 Task: Look for products in the category "Probiotics & Prebiotics" from Nature's Way only.
Action: Mouse moved to (274, 349)
Screenshot: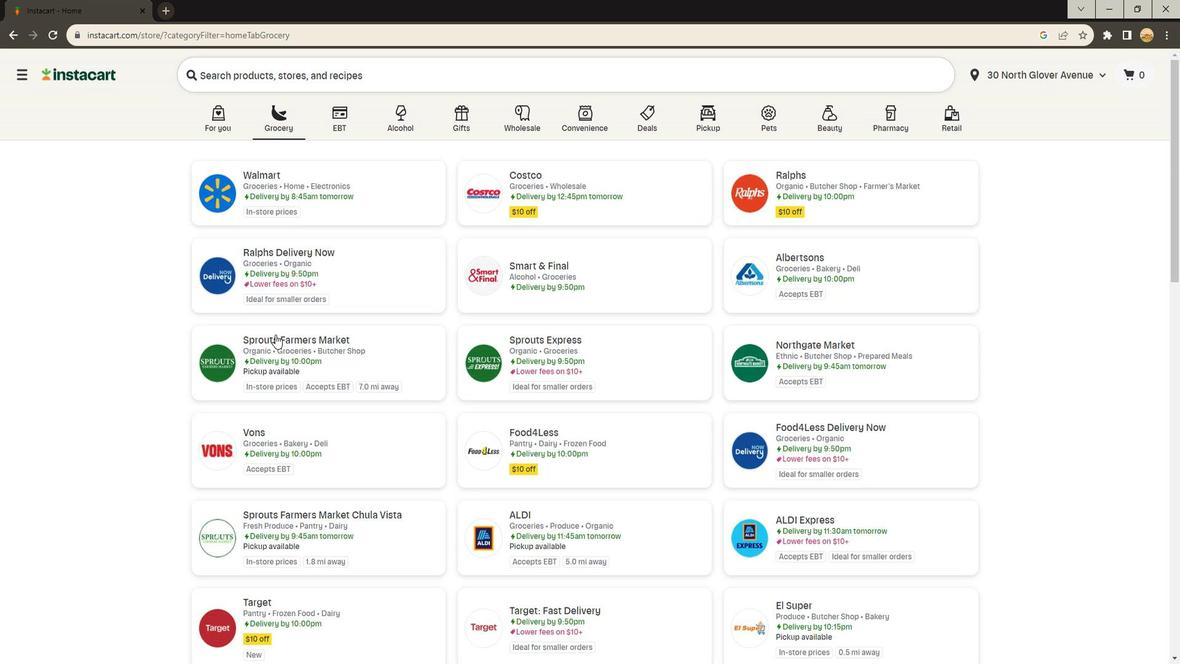 
Action: Mouse pressed left at (274, 349)
Screenshot: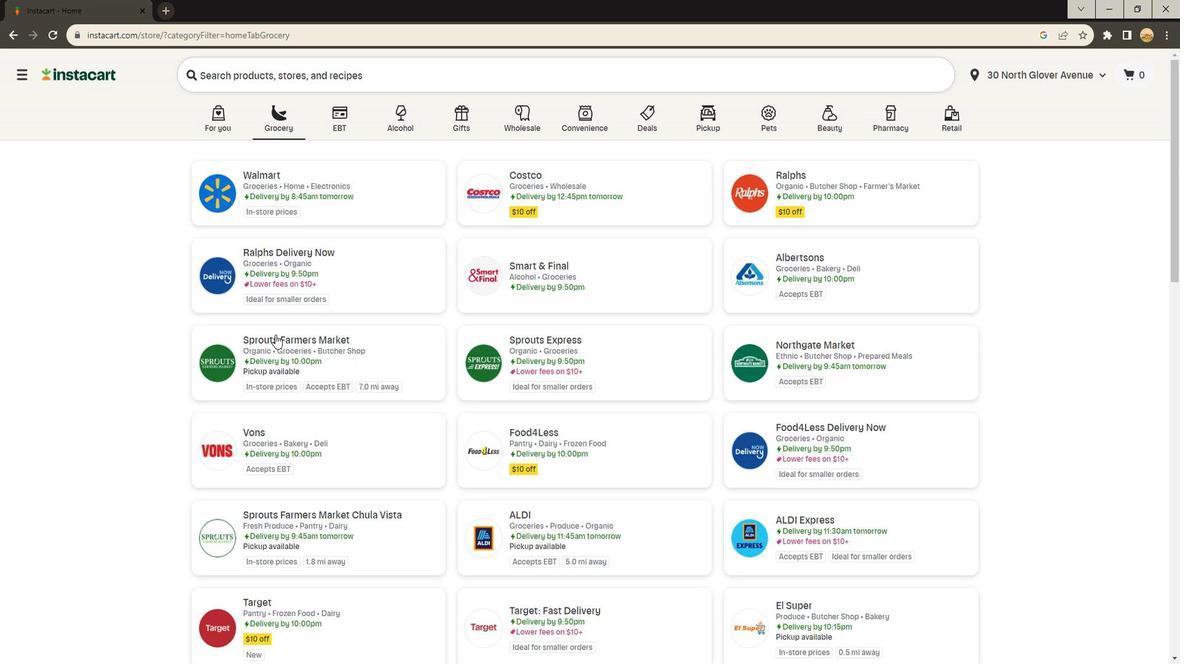 
Action: Mouse moved to (101, 327)
Screenshot: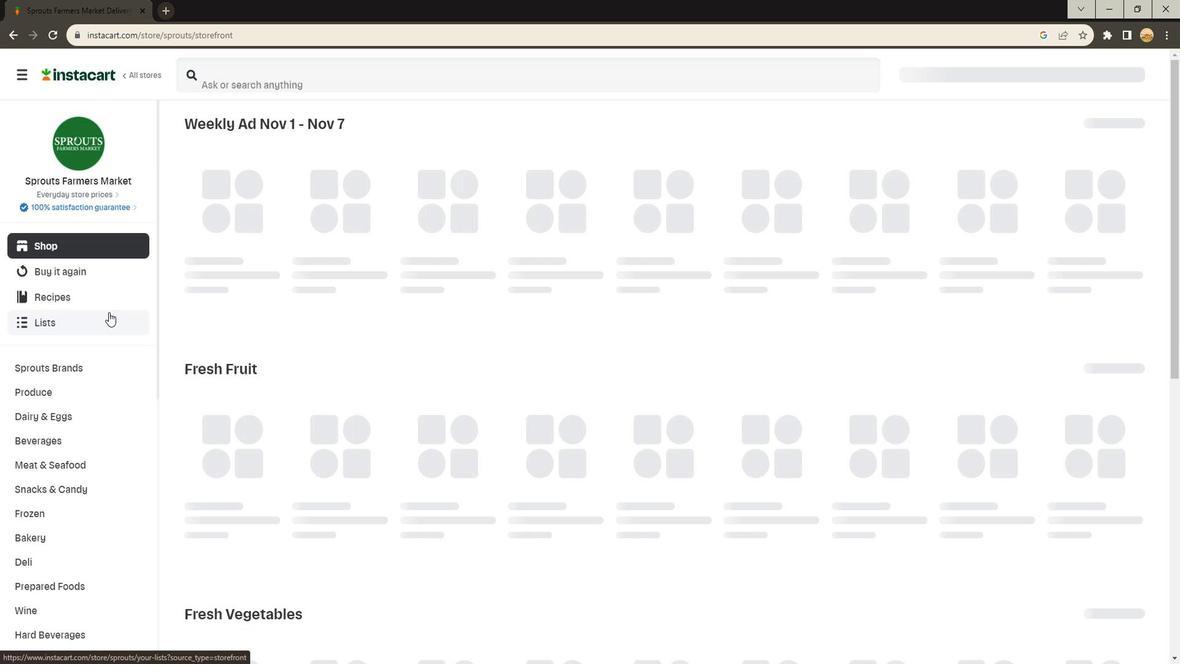 
Action: Mouse scrolled (101, 326) with delta (0, 0)
Screenshot: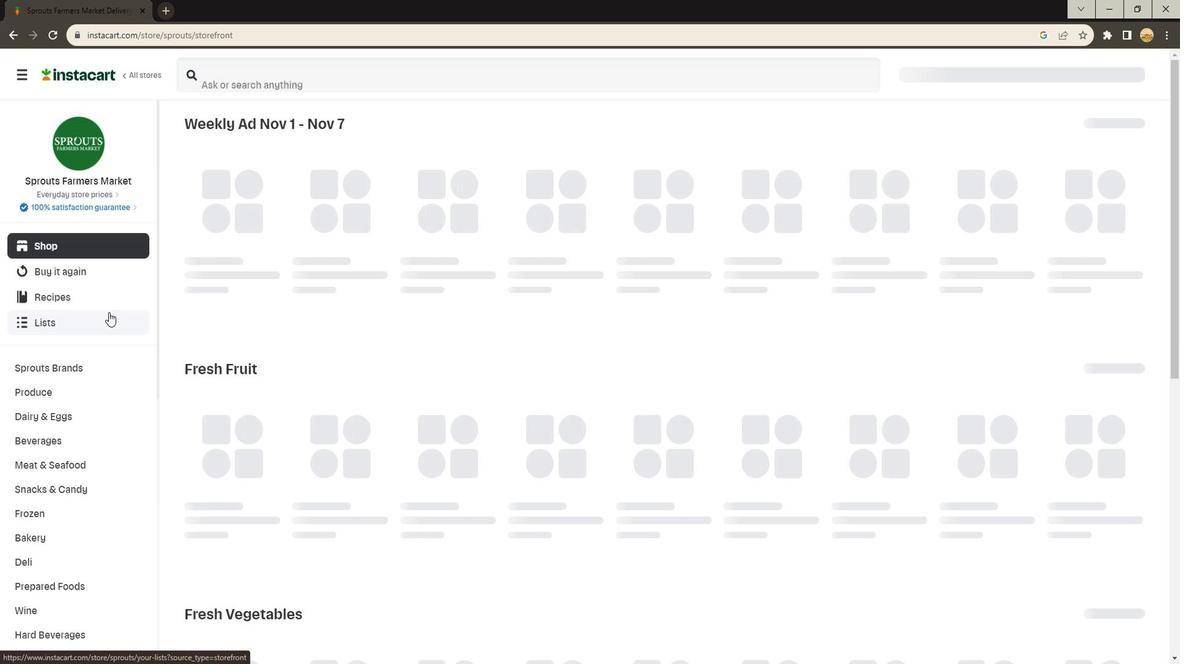 
Action: Mouse moved to (100, 327)
Screenshot: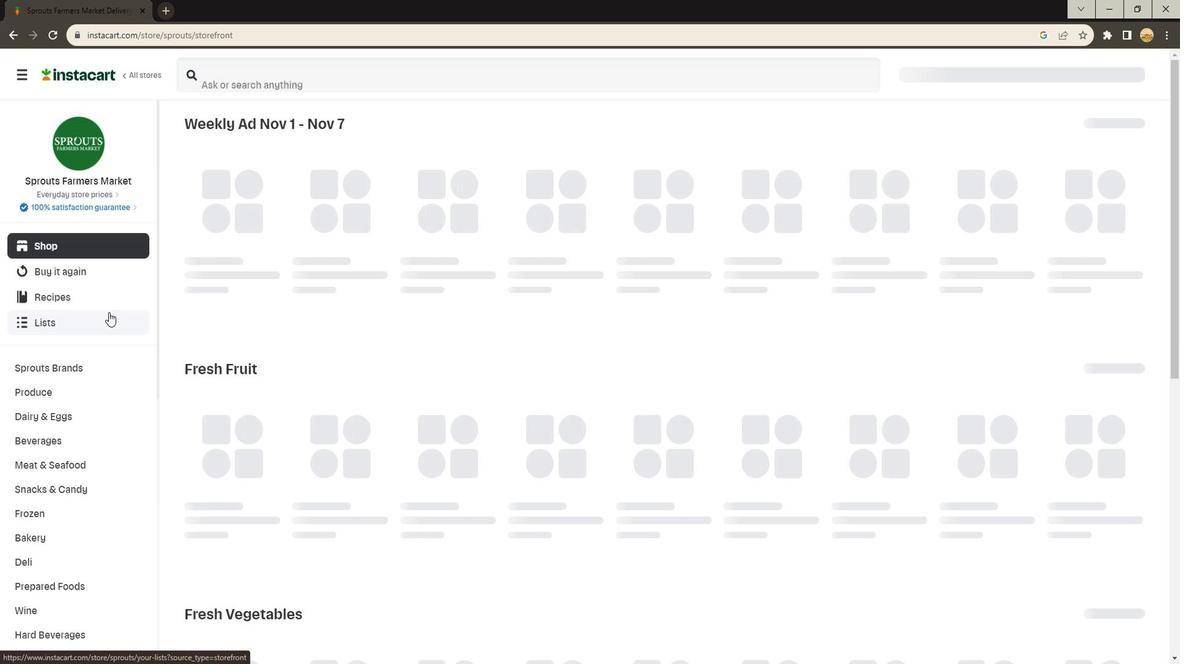 
Action: Mouse scrolled (100, 326) with delta (0, 0)
Screenshot: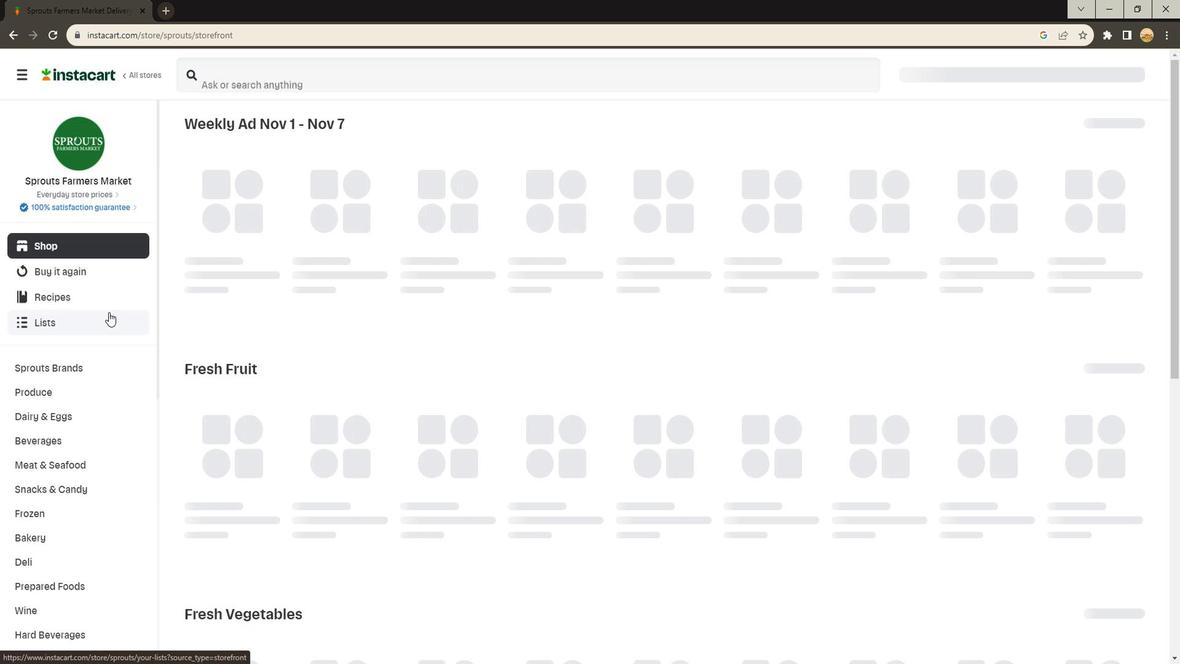 
Action: Mouse moved to (100, 327)
Screenshot: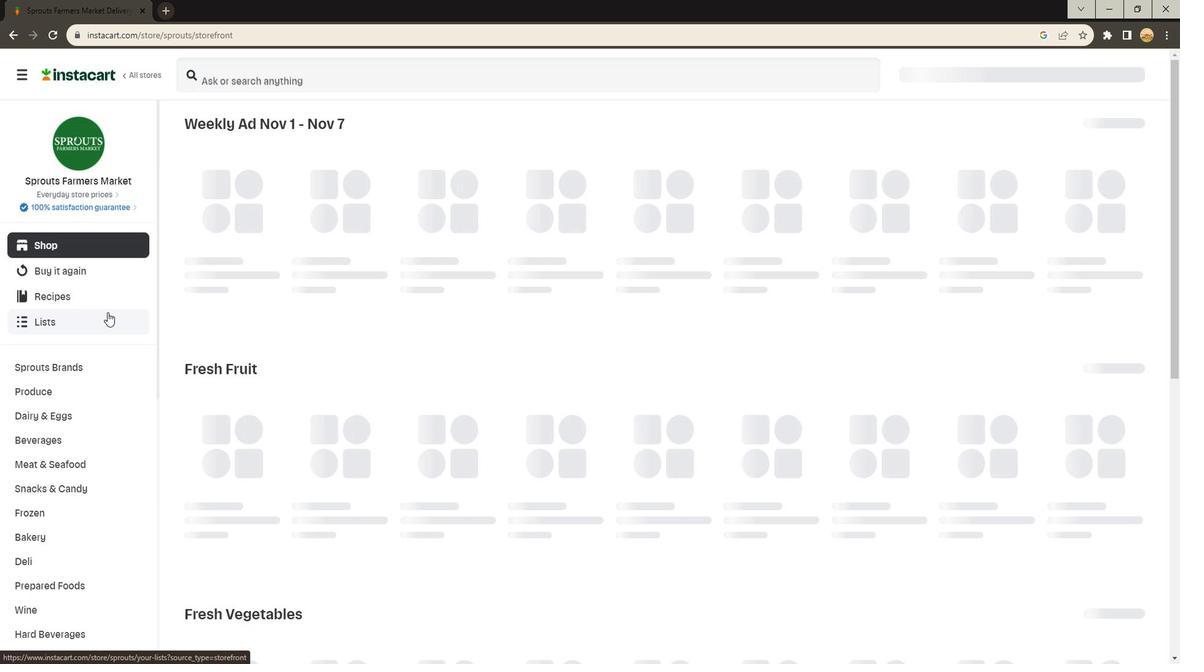 
Action: Mouse scrolled (100, 326) with delta (0, 0)
Screenshot: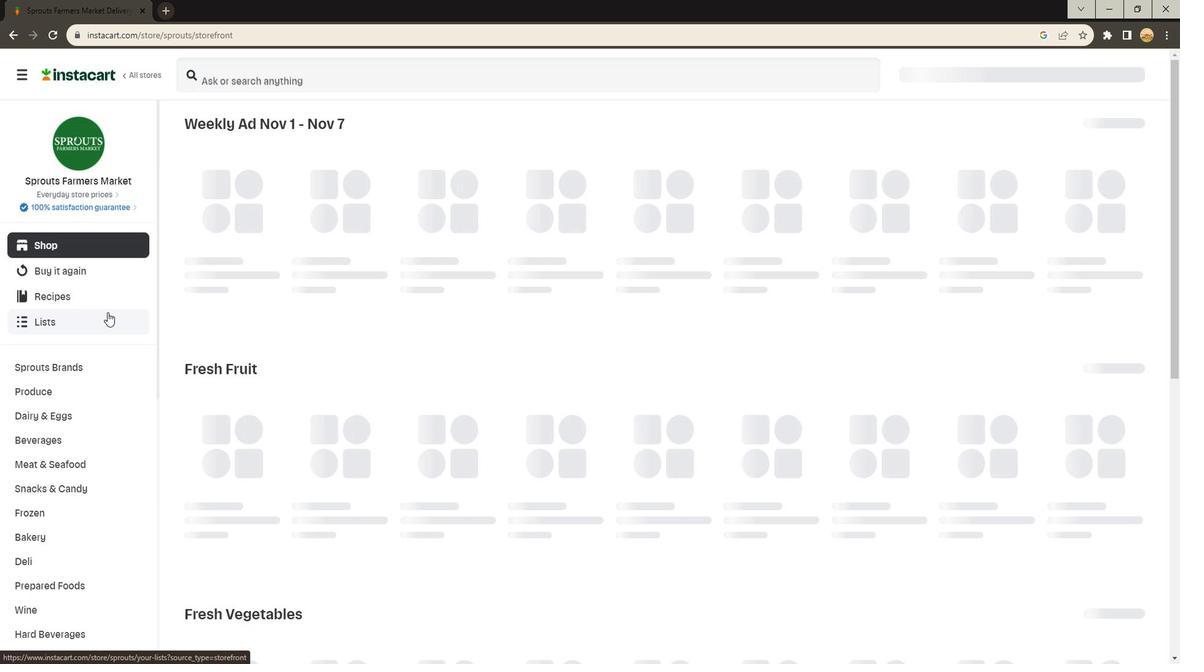 
Action: Mouse moved to (99, 327)
Screenshot: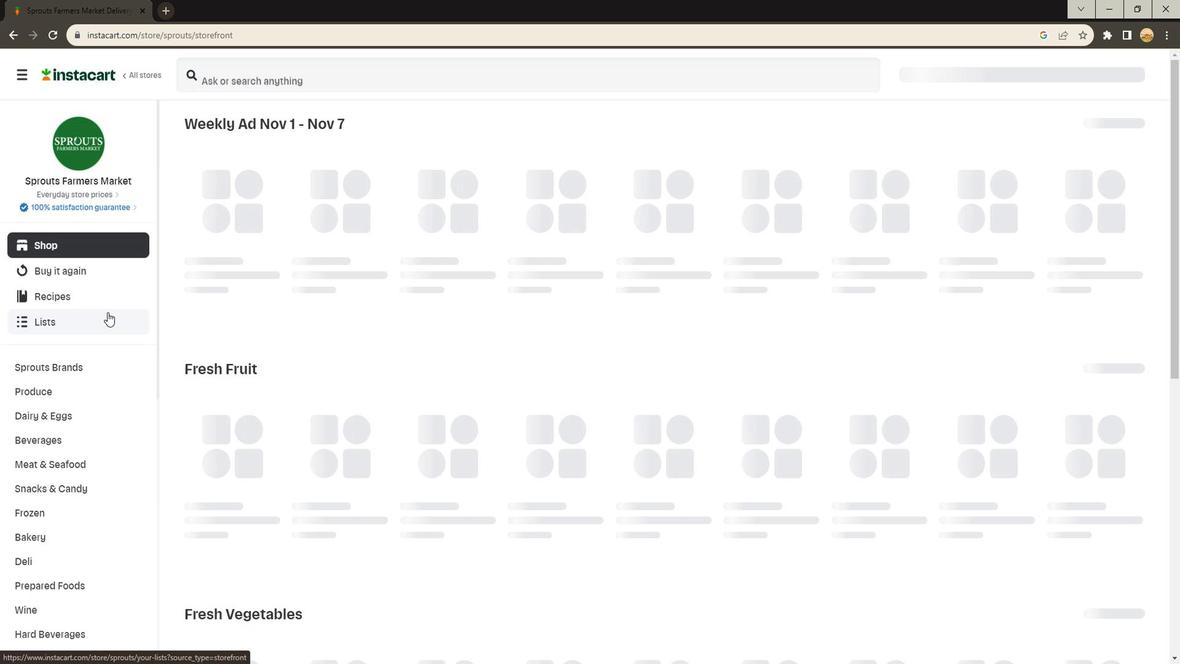 
Action: Mouse scrolled (99, 326) with delta (0, 0)
Screenshot: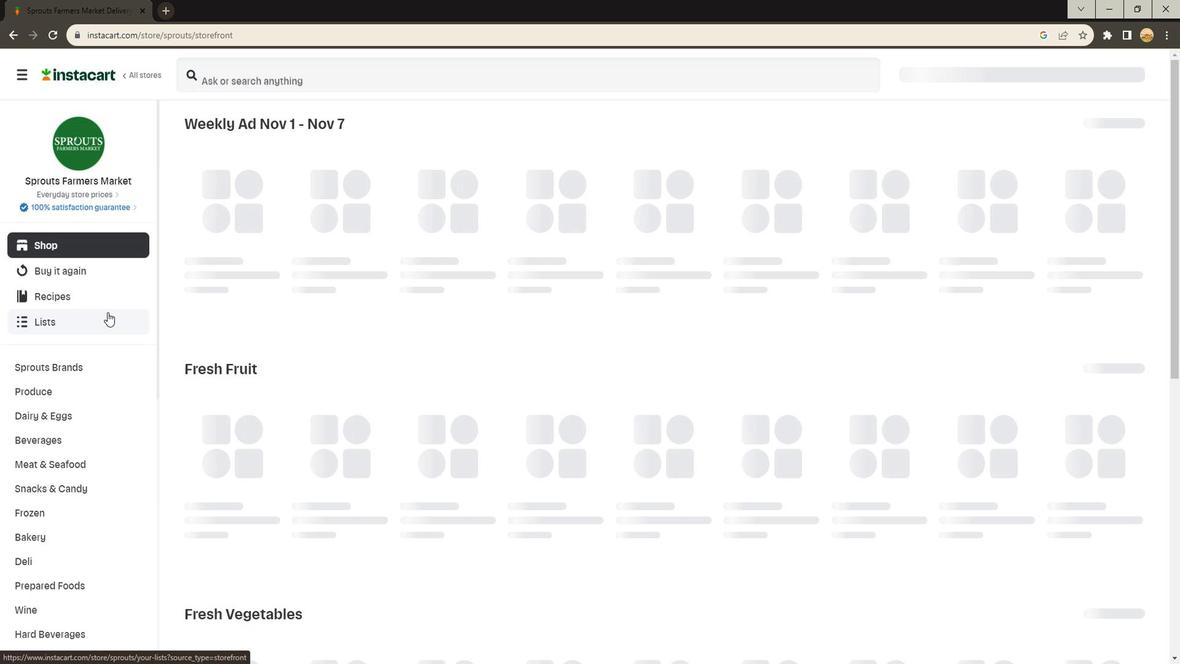 
Action: Mouse moved to (98, 327)
Screenshot: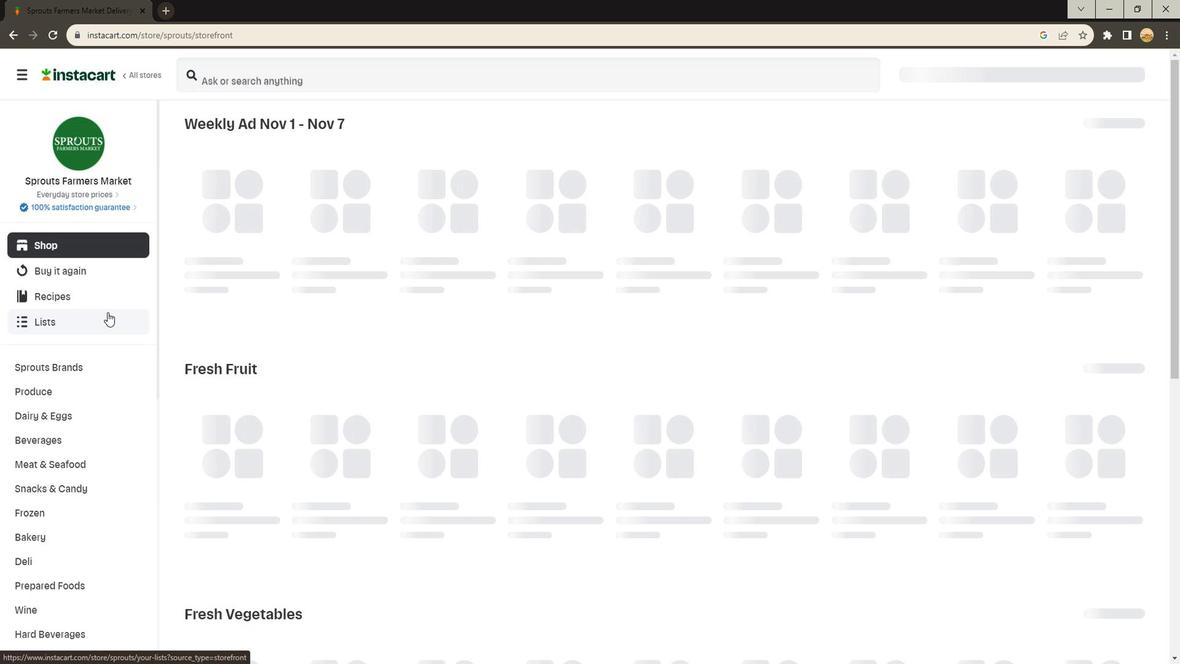 
Action: Mouse scrolled (98, 327) with delta (0, 0)
Screenshot: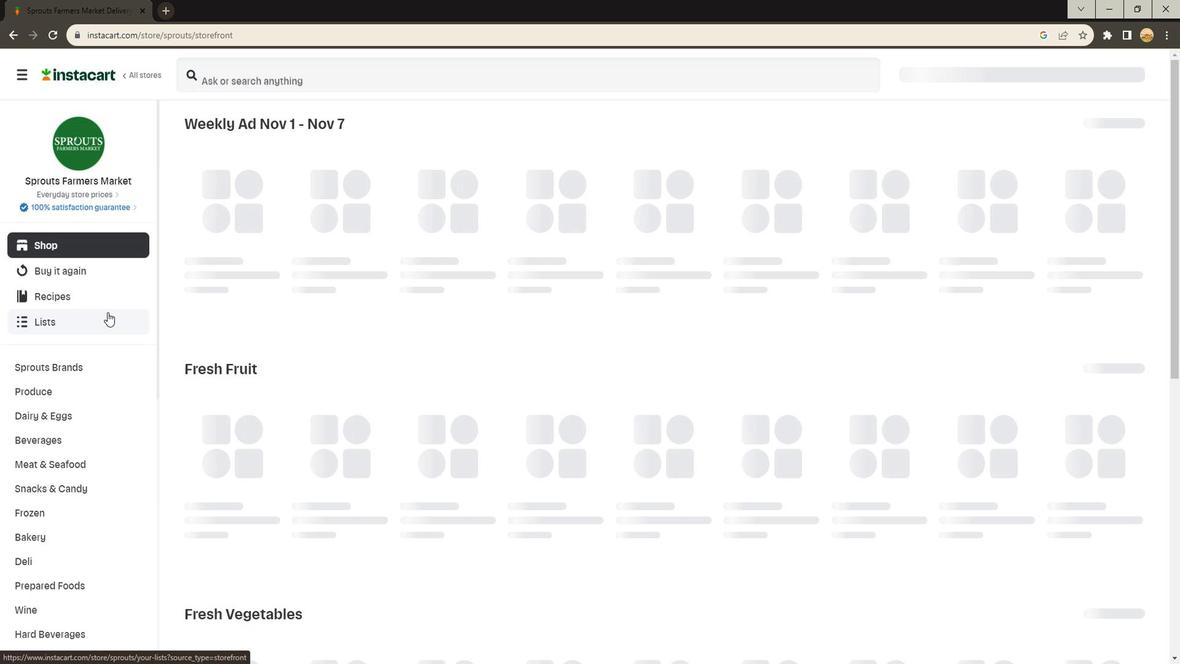 
Action: Mouse moved to (95, 330)
Screenshot: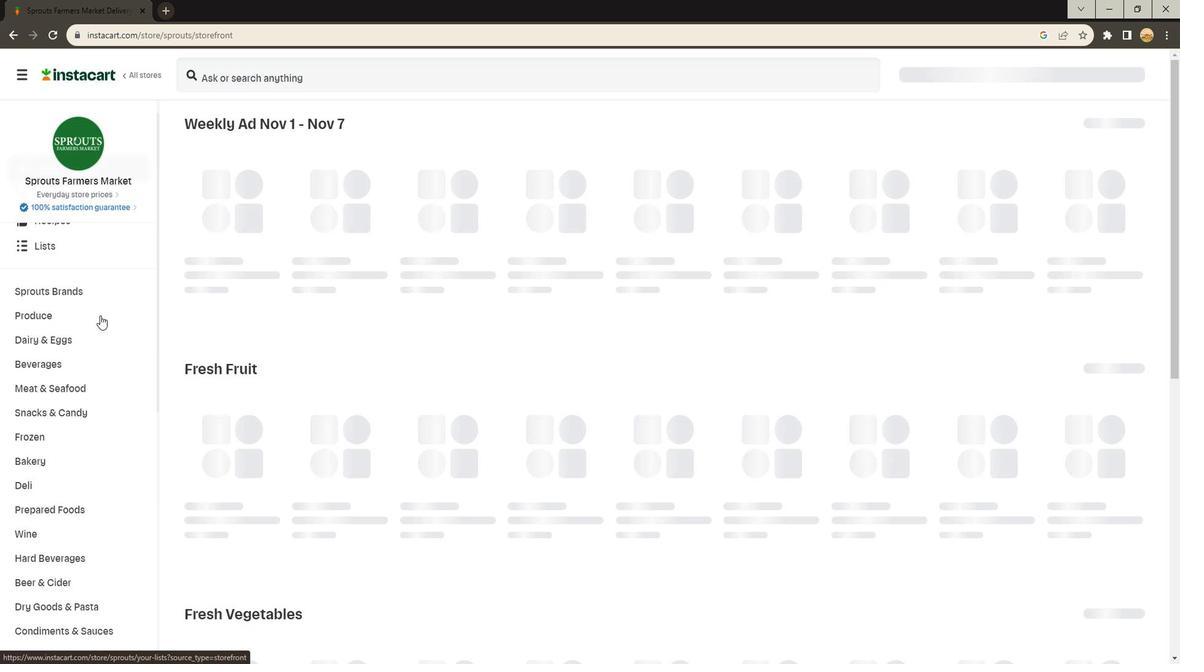 
Action: Mouse scrolled (95, 328) with delta (0, -1)
Screenshot: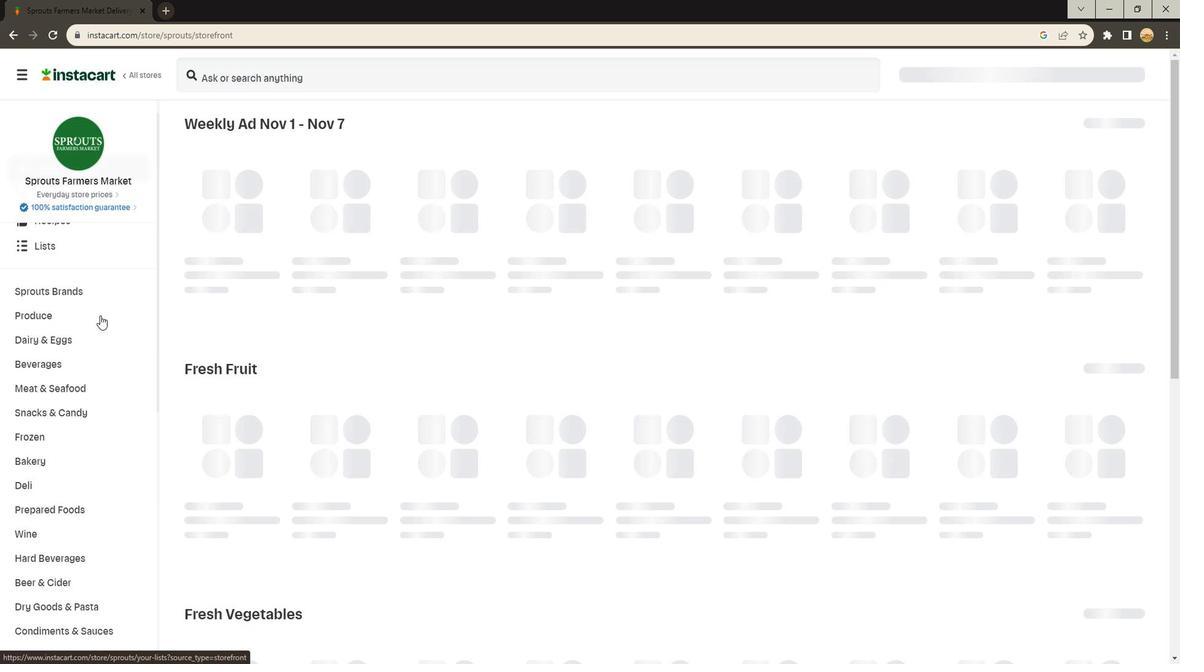 
Action: Mouse moved to (91, 332)
Screenshot: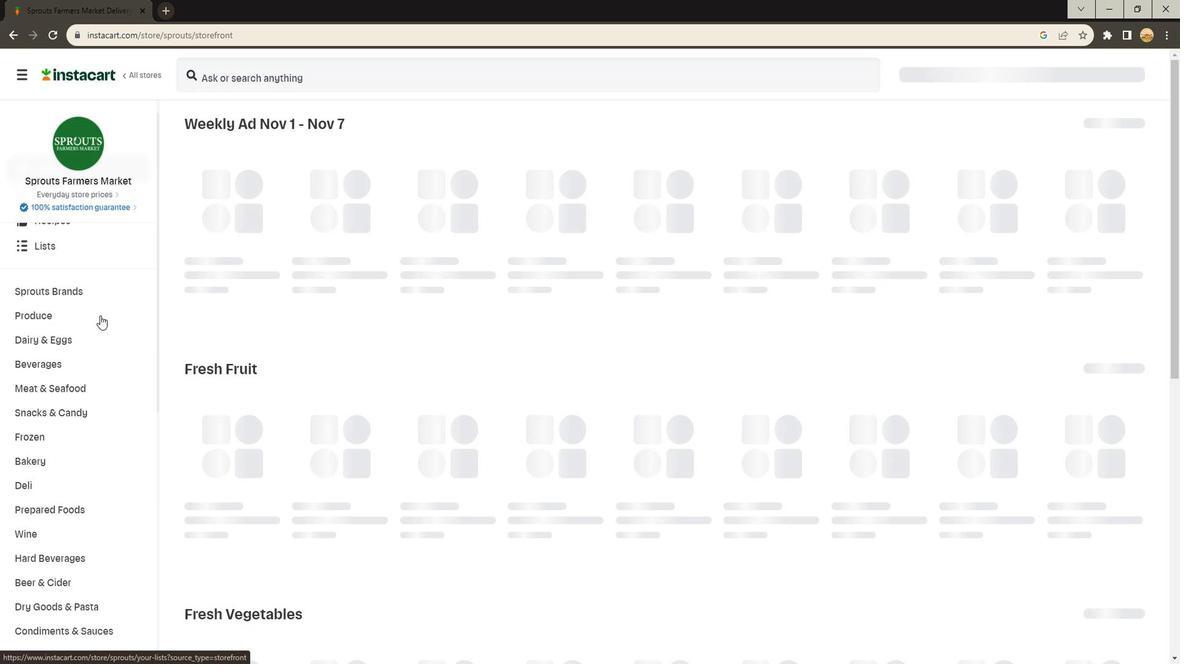 
Action: Mouse scrolled (91, 331) with delta (0, 0)
Screenshot: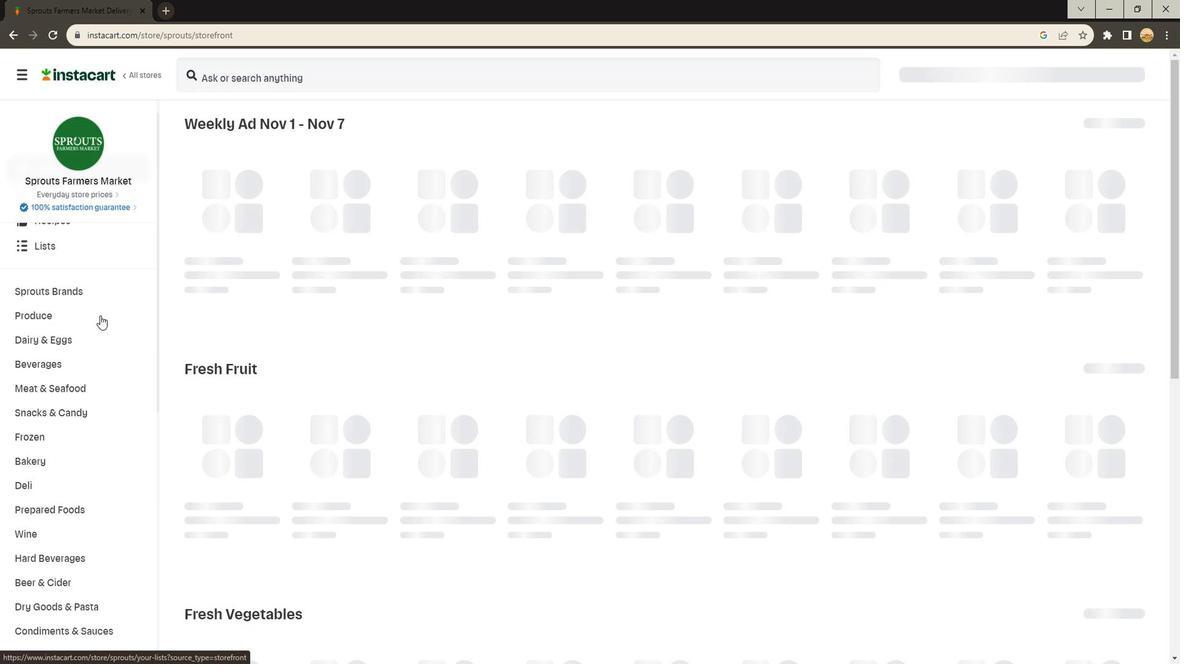 
Action: Mouse moved to (49, 419)
Screenshot: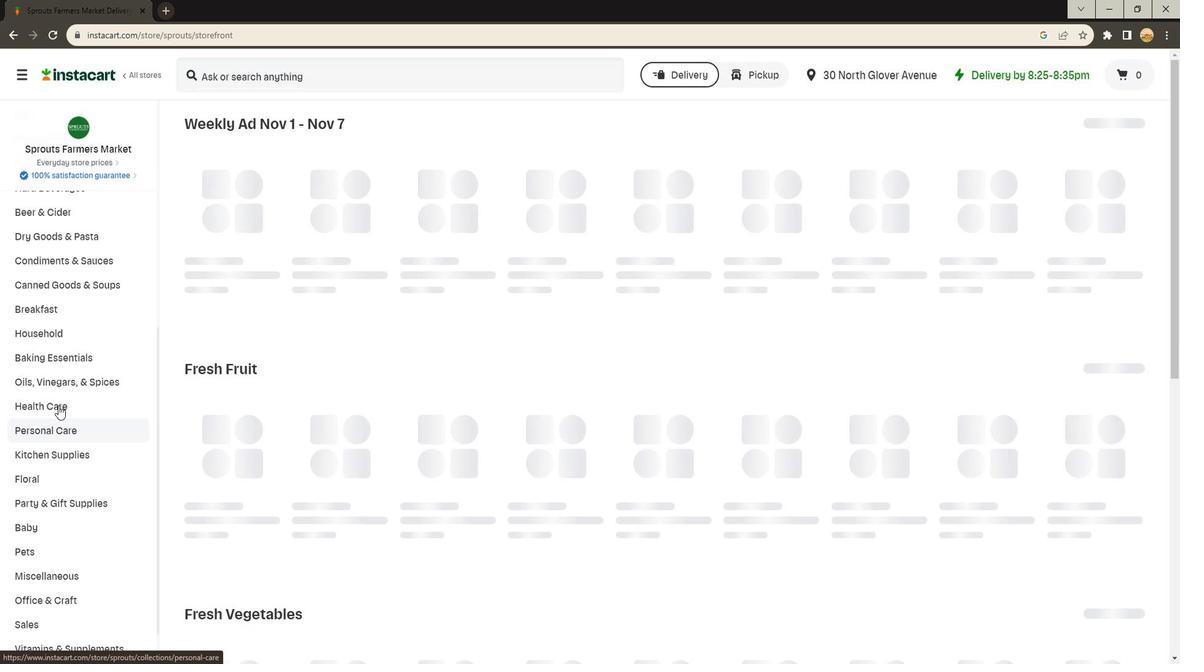 
Action: Mouse pressed left at (49, 419)
Screenshot: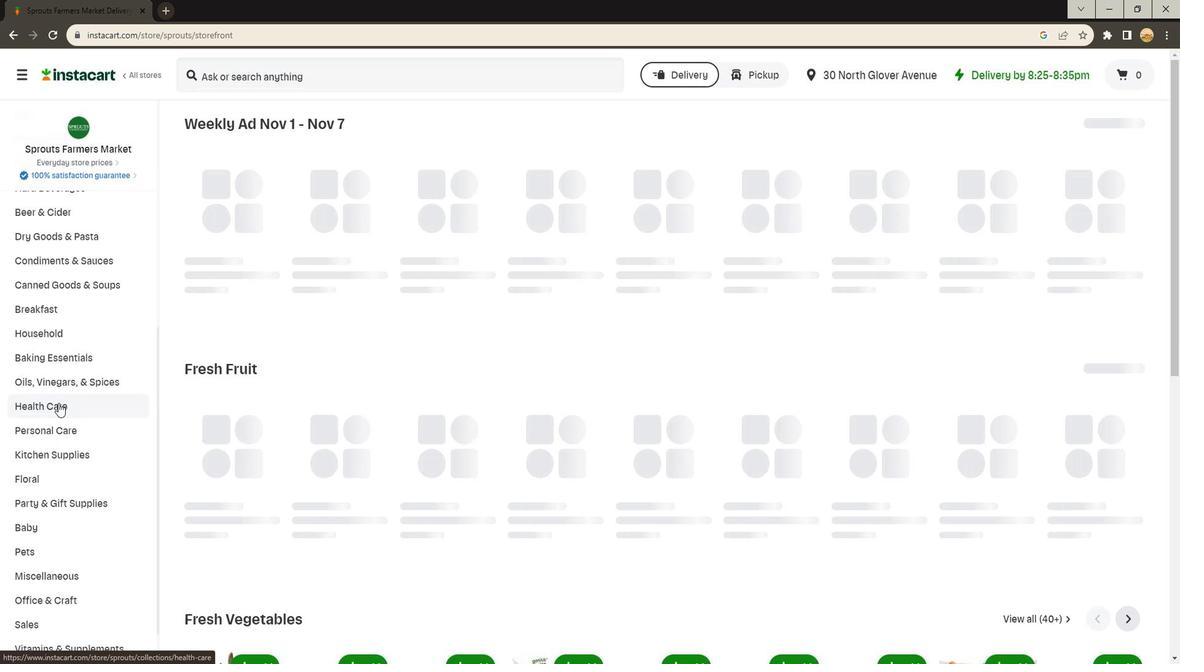 
Action: Mouse moved to (562, 173)
Screenshot: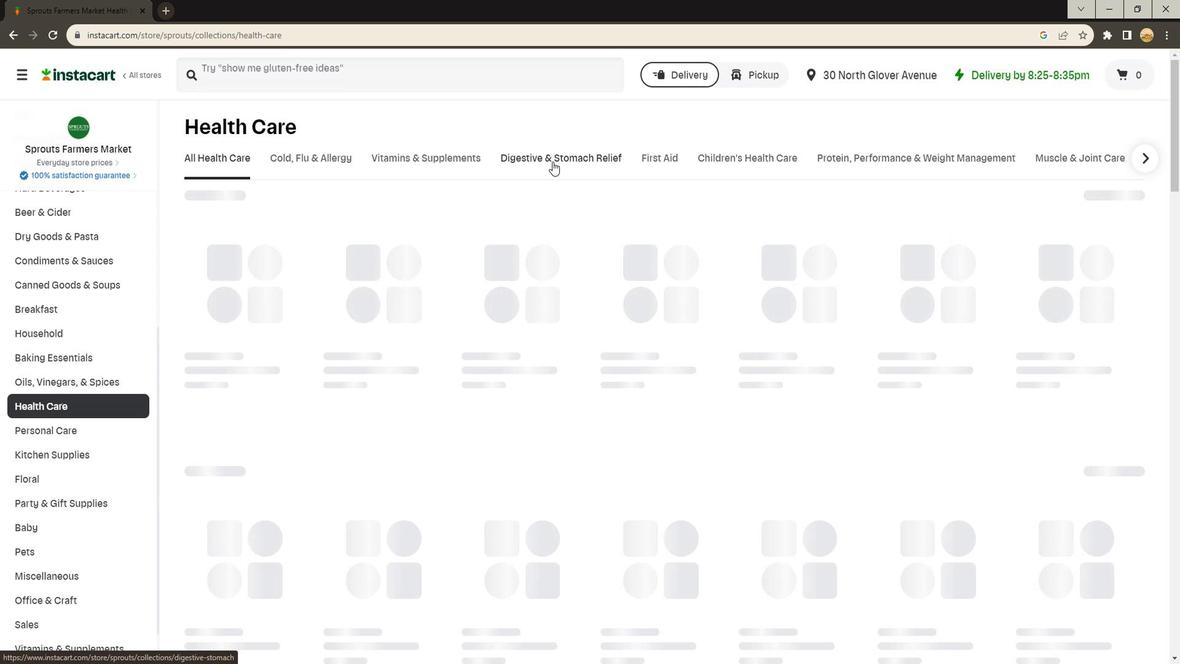
Action: Mouse pressed left at (562, 173)
Screenshot: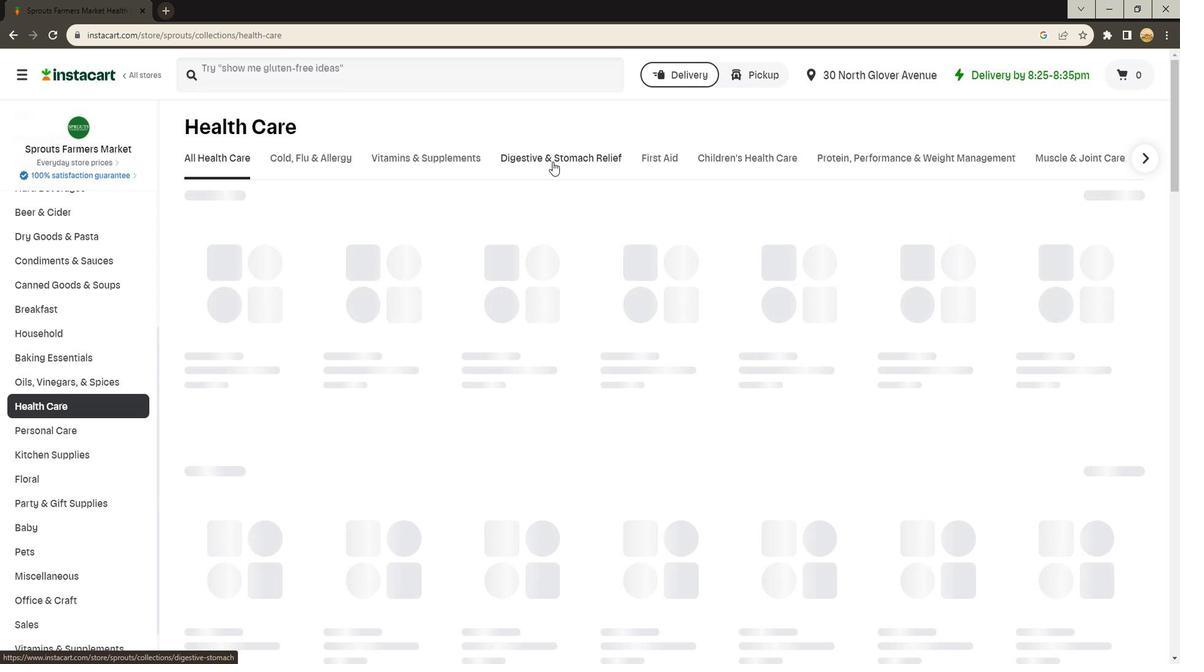 
Action: Mouse moved to (462, 229)
Screenshot: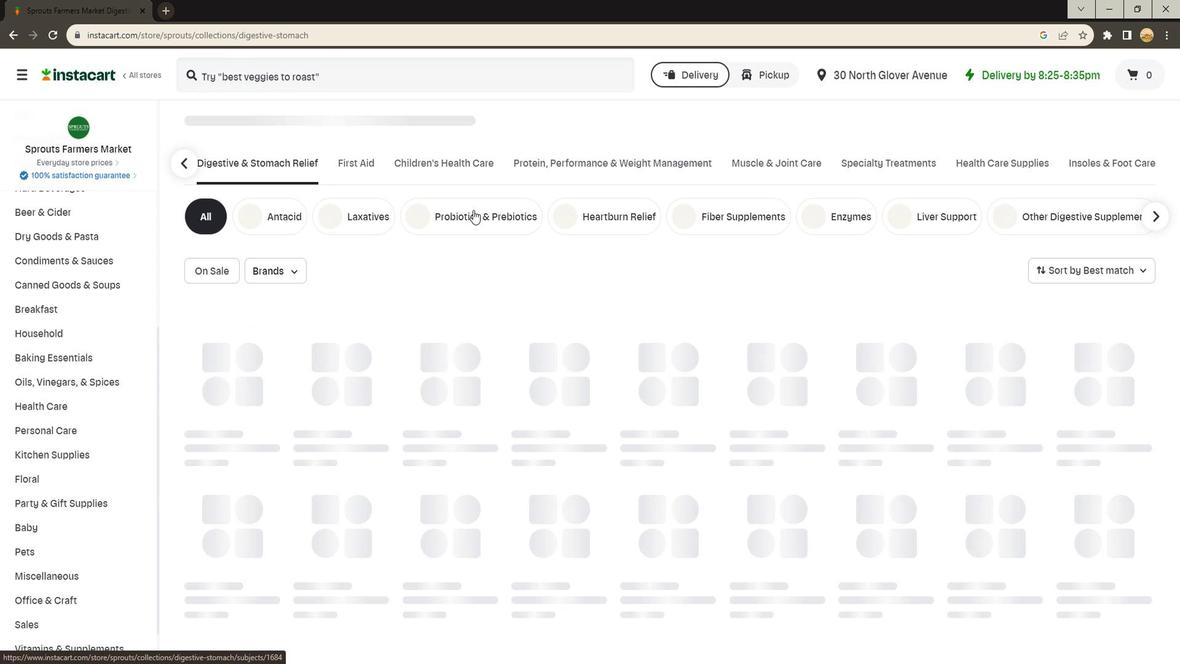
Action: Mouse pressed left at (462, 229)
Screenshot: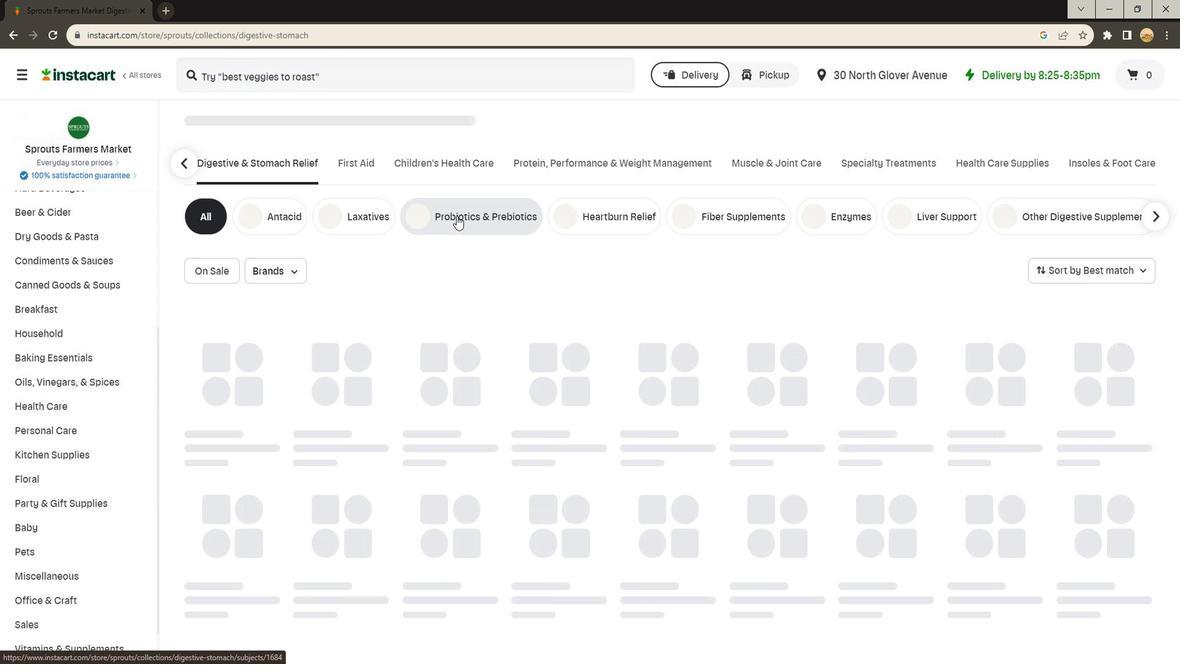 
Action: Mouse moved to (295, 282)
Screenshot: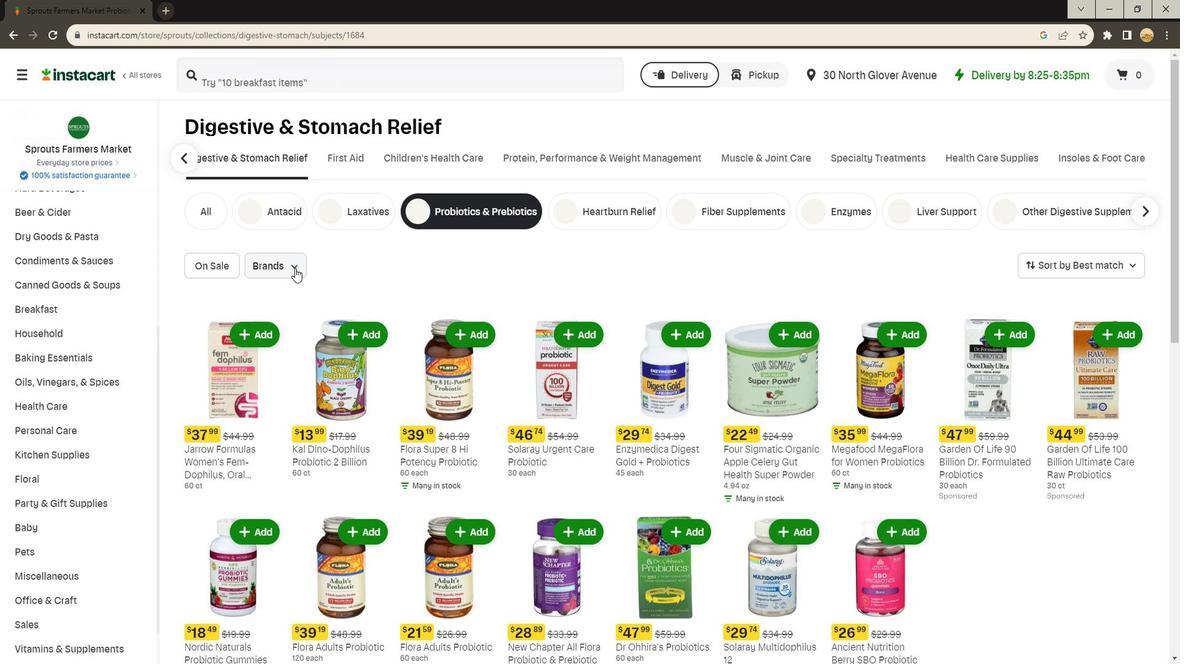 
Action: Mouse pressed left at (295, 282)
Screenshot: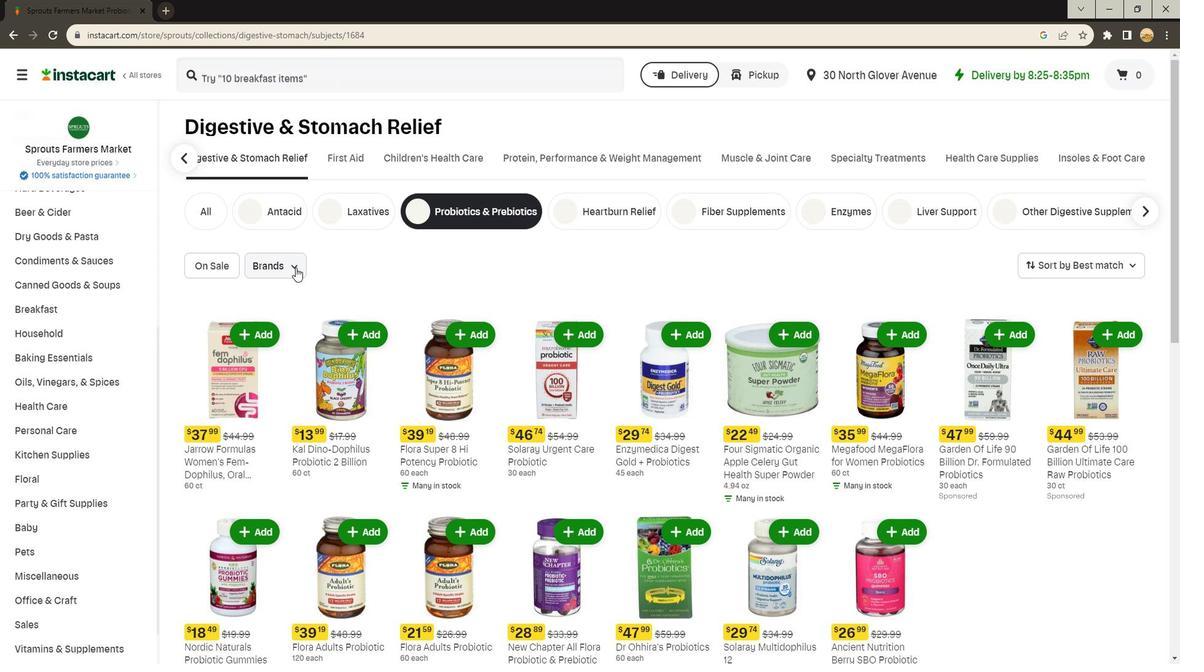 
Action: Mouse moved to (300, 443)
Screenshot: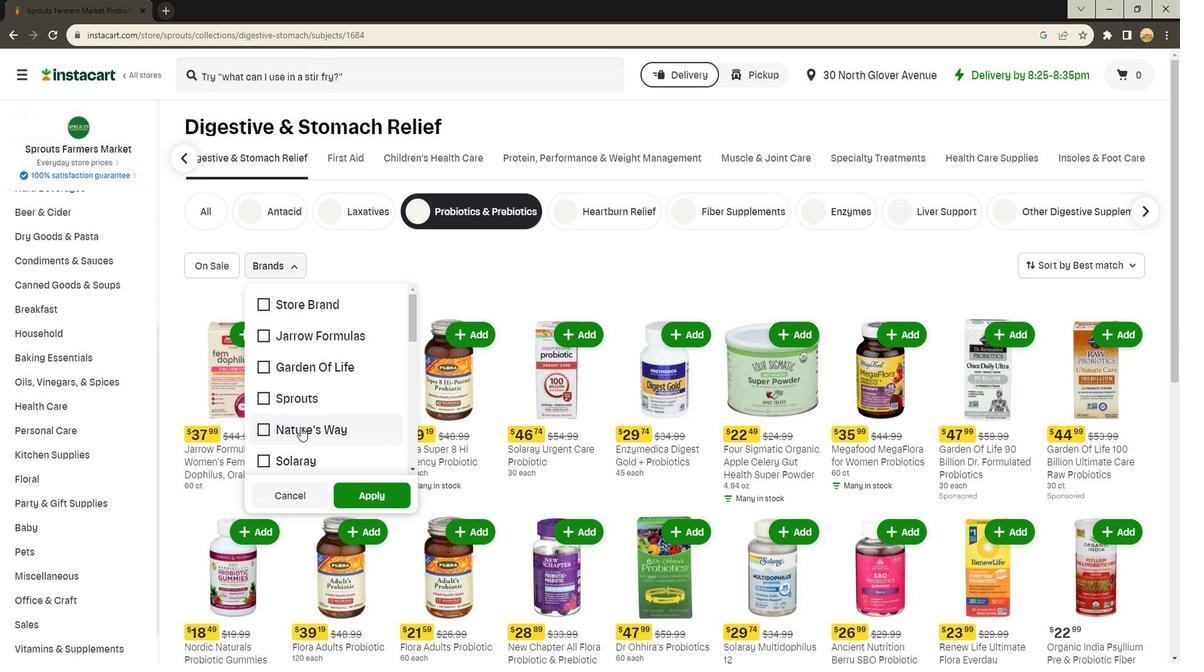 
Action: Mouse pressed left at (300, 443)
Screenshot: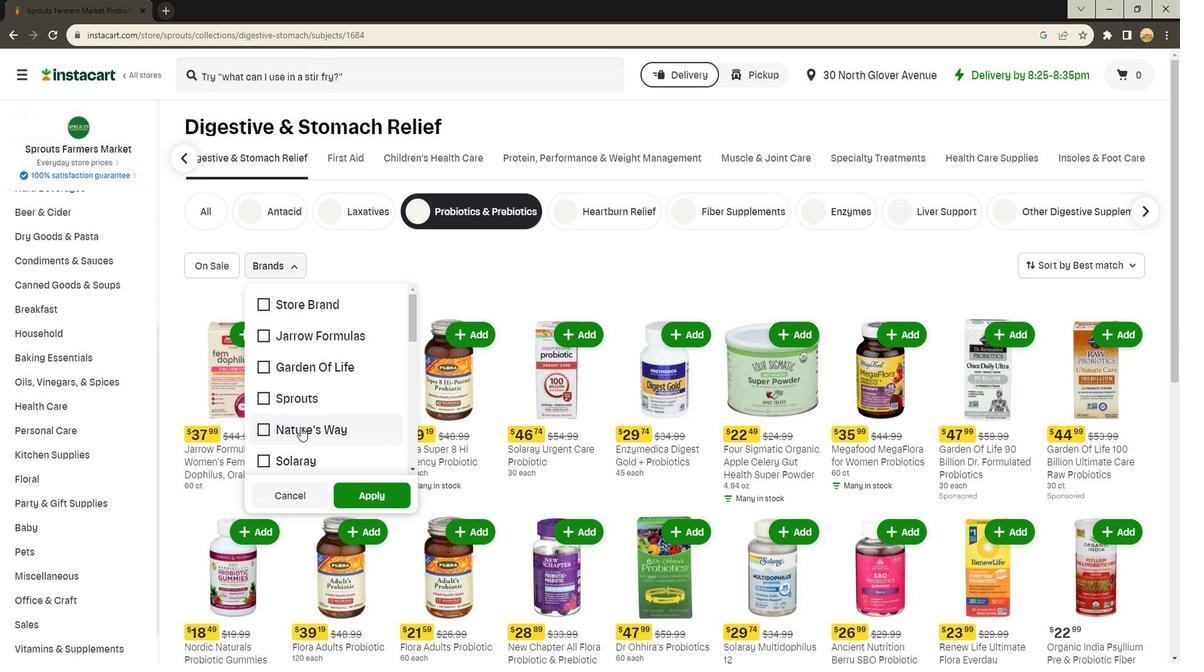 
Action: Mouse moved to (355, 507)
Screenshot: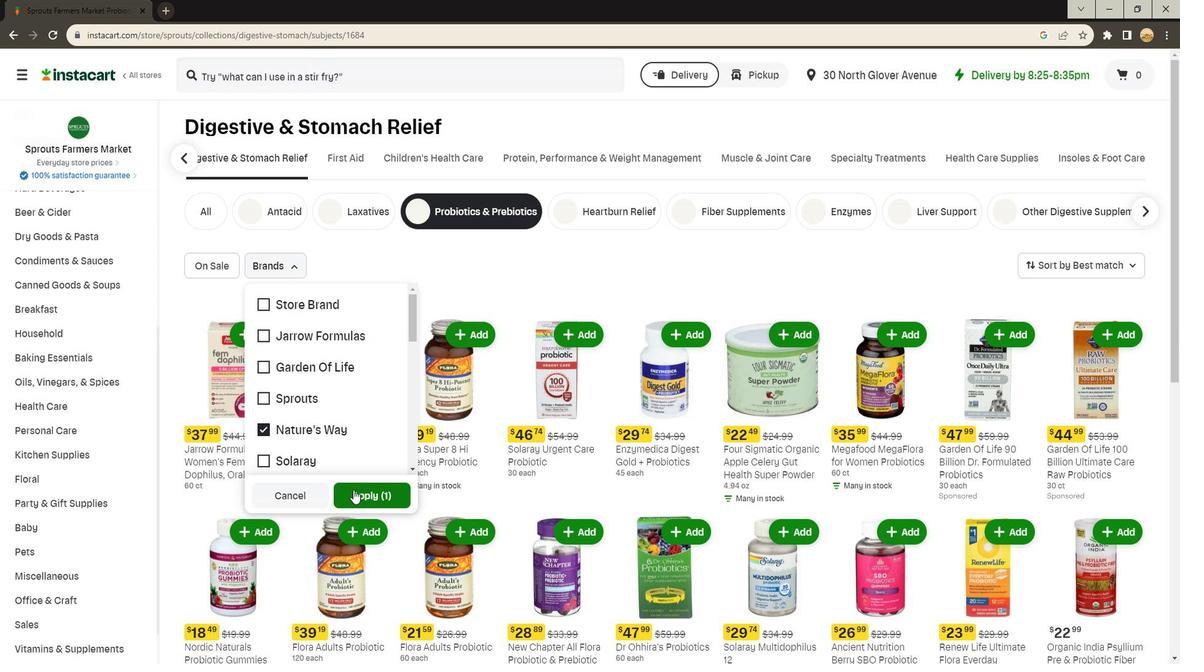 
Action: Mouse pressed left at (355, 507)
Screenshot: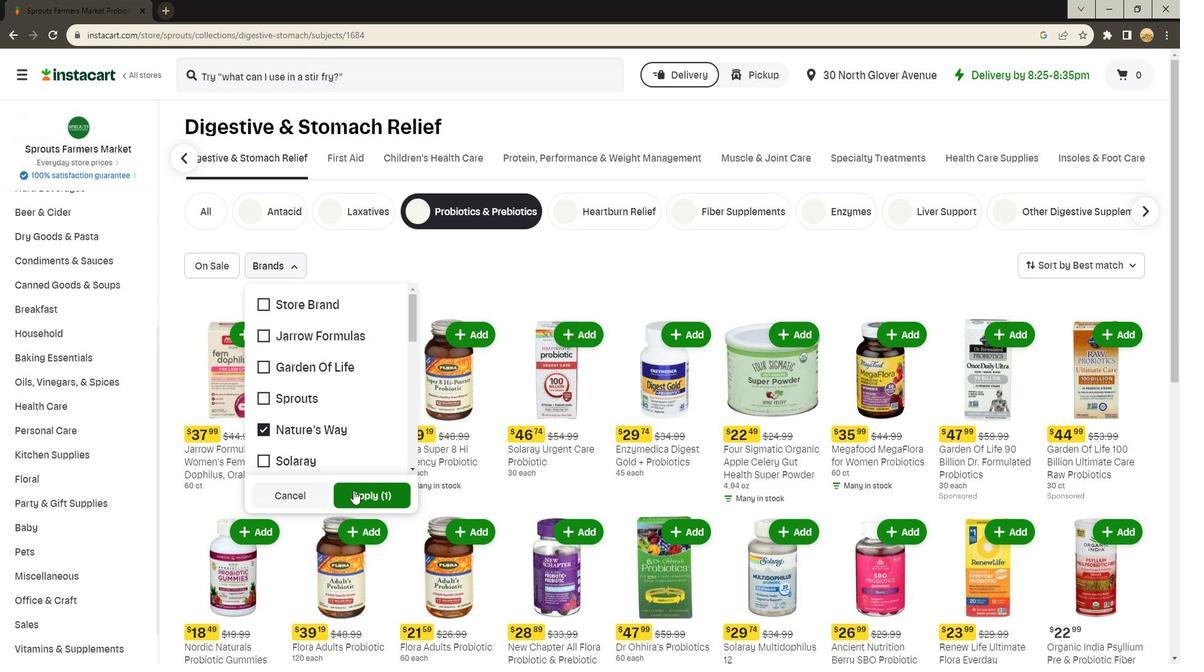 
Action: Mouse moved to (614, 538)
Screenshot: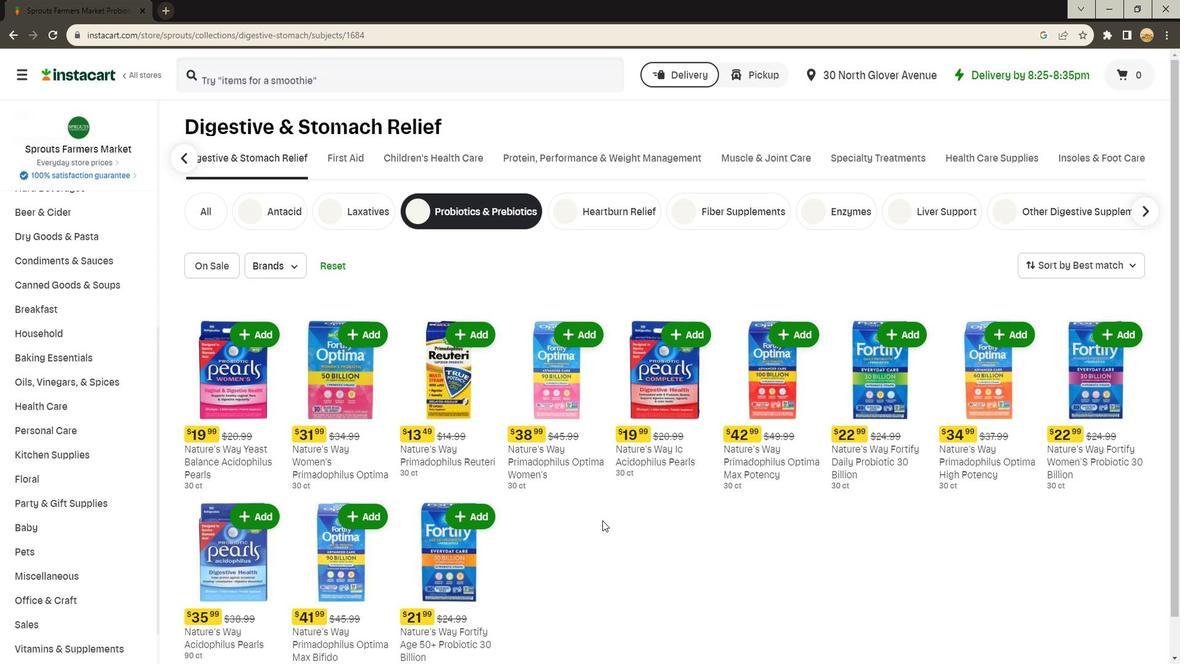 
